 Task: Move the task Create a new online booking system for a conference center to the section To-Do in the project AgileRelay and sort the tasks in the project by Last modified on
Action: Mouse moved to (605, 366)
Screenshot: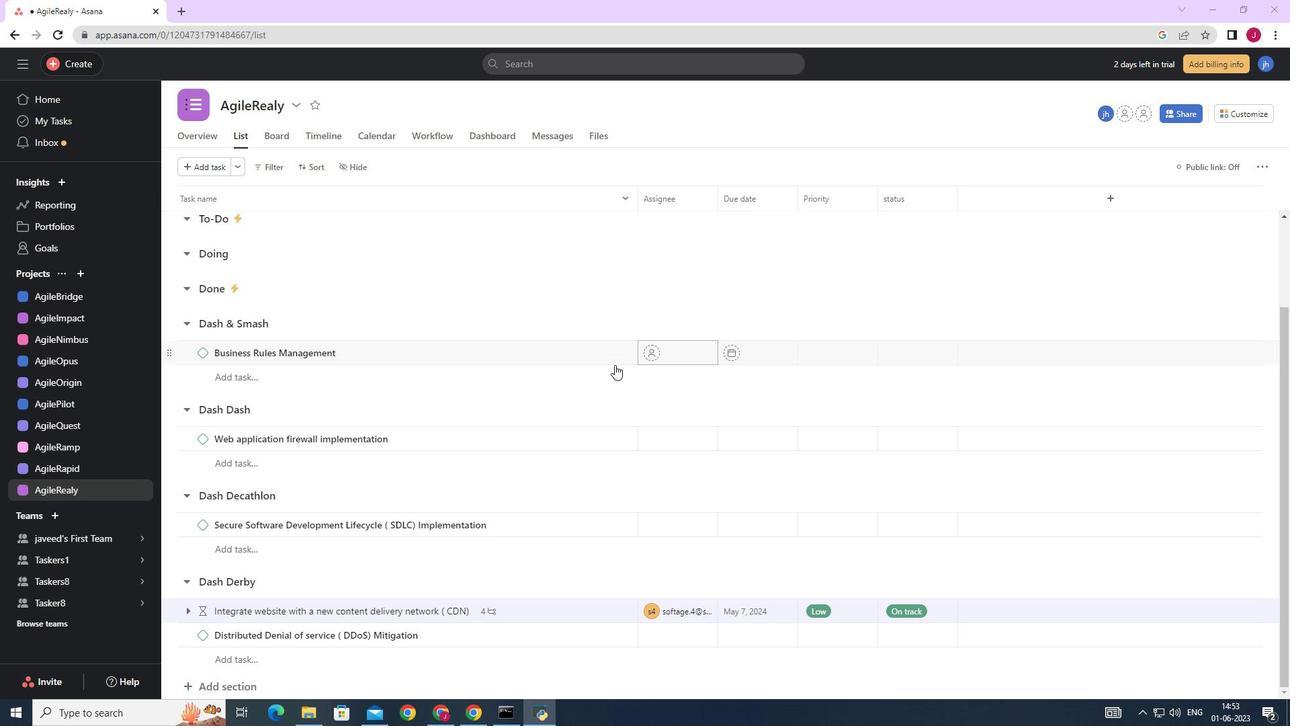
Action: Mouse scrolled (605, 367) with delta (0, 0)
Screenshot: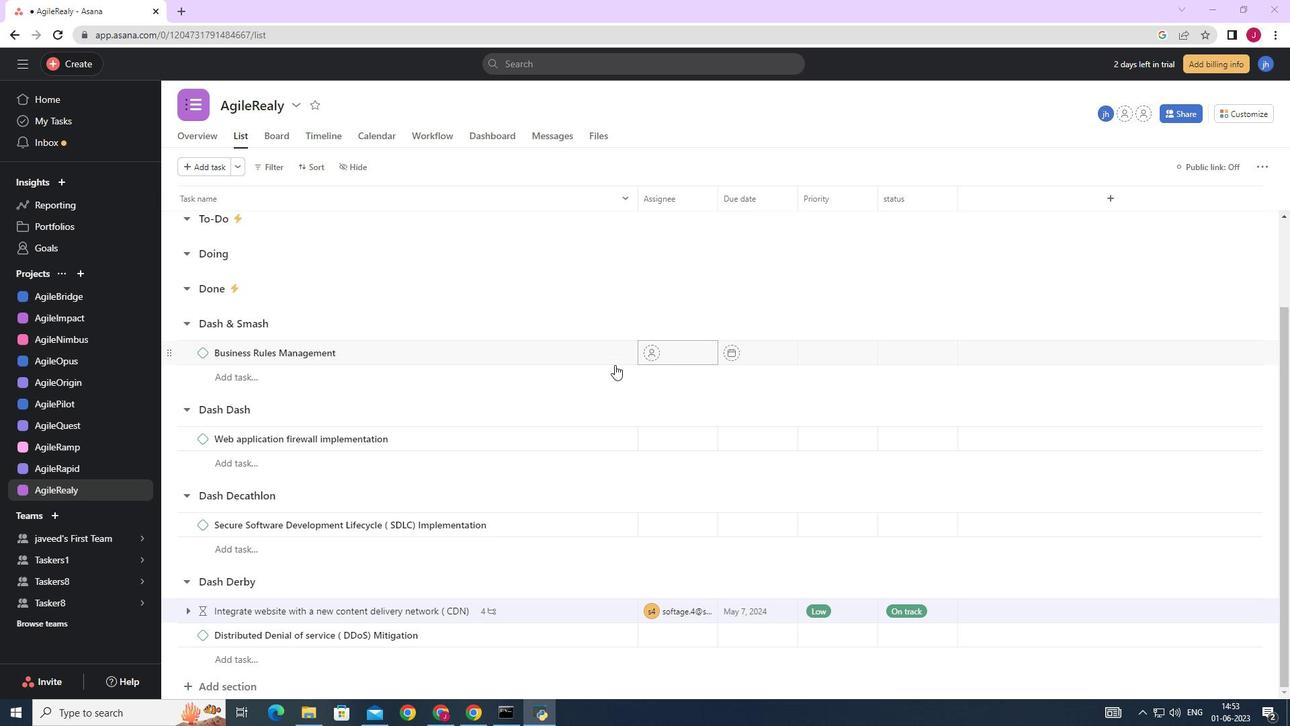 
Action: Mouse scrolled (605, 367) with delta (0, 0)
Screenshot: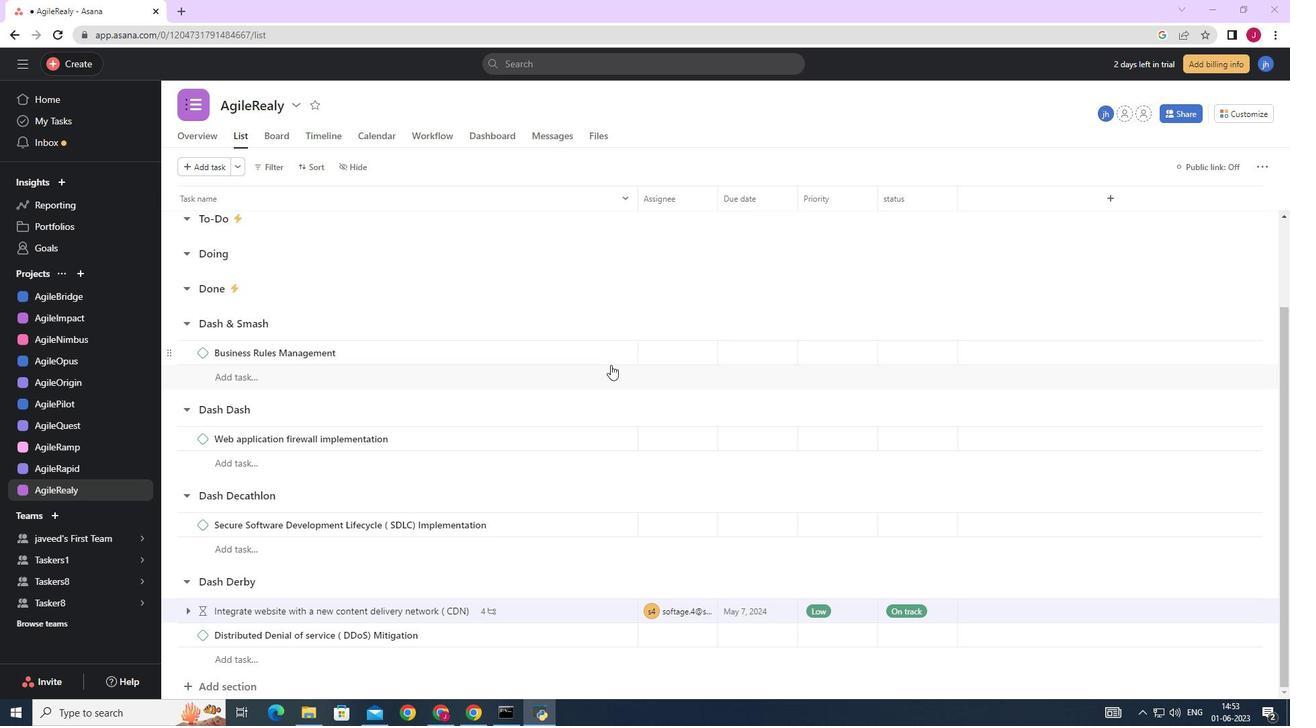 
Action: Mouse moved to (603, 366)
Screenshot: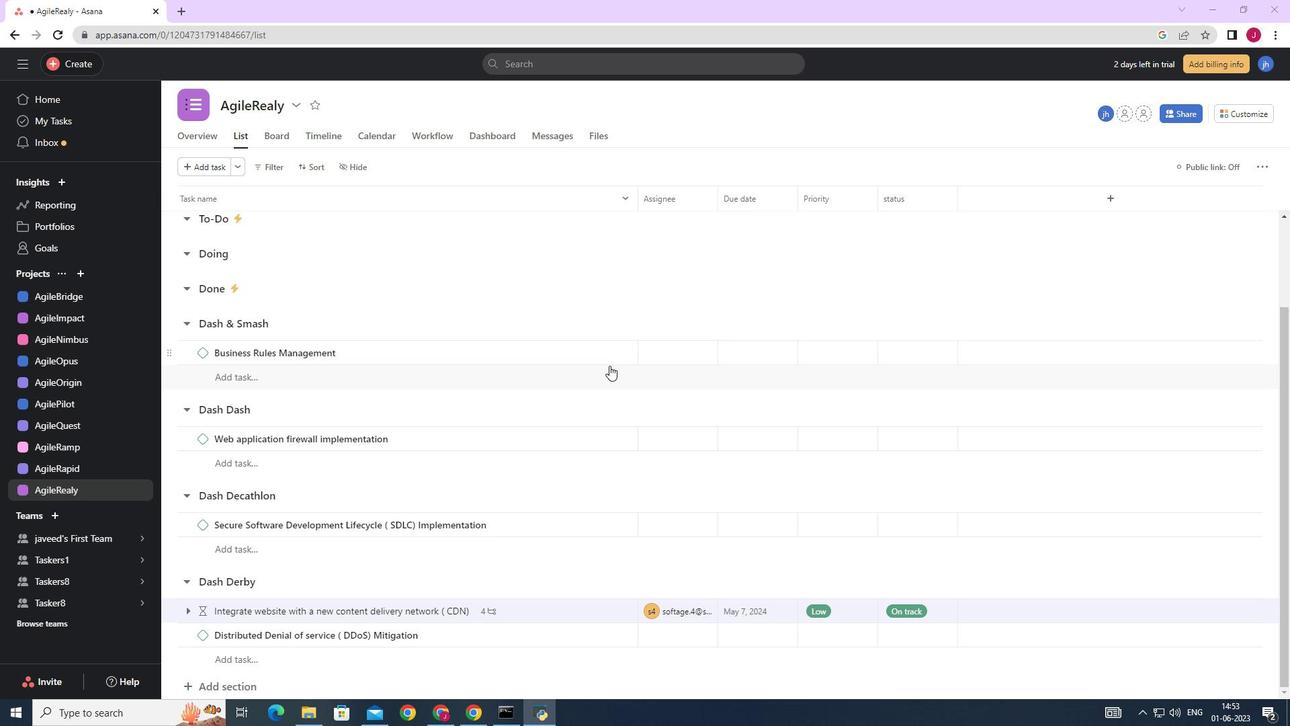 
Action: Mouse scrolled (604, 367) with delta (0, 0)
Screenshot: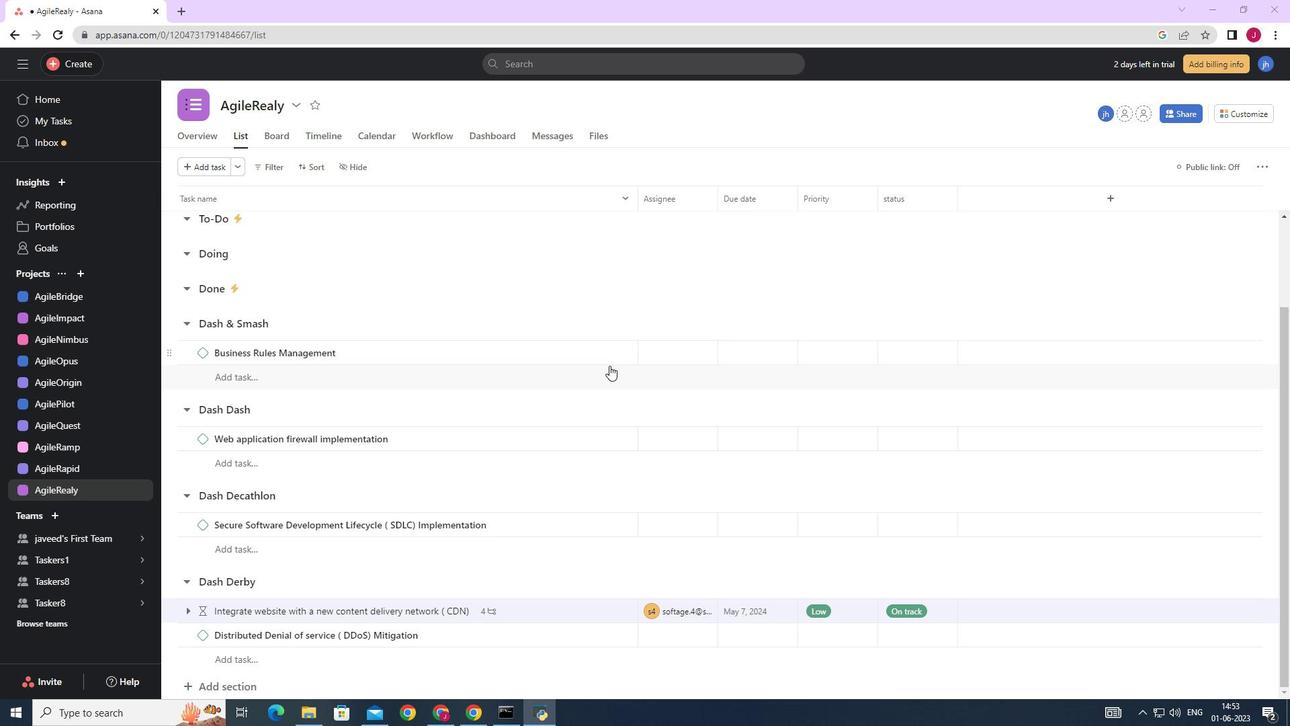 
Action: Mouse moved to (558, 350)
Screenshot: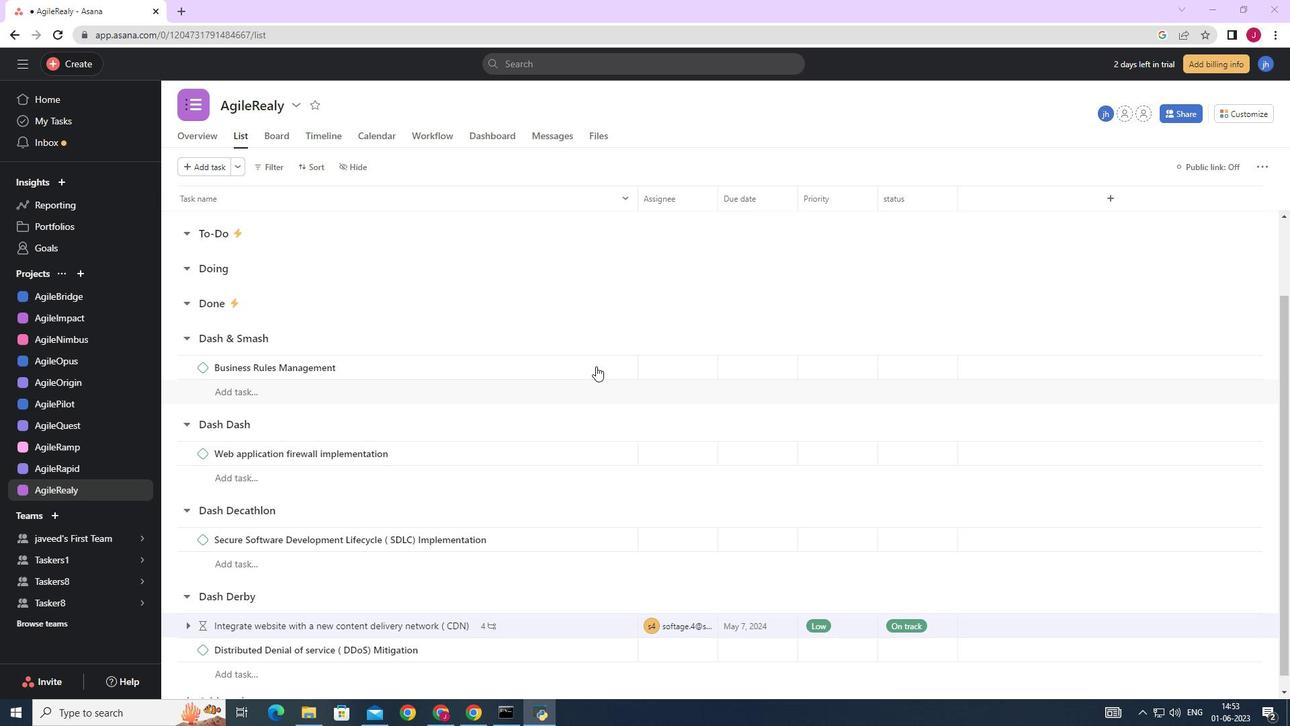 
Action: Mouse scrolled (592, 367) with delta (0, 0)
Screenshot: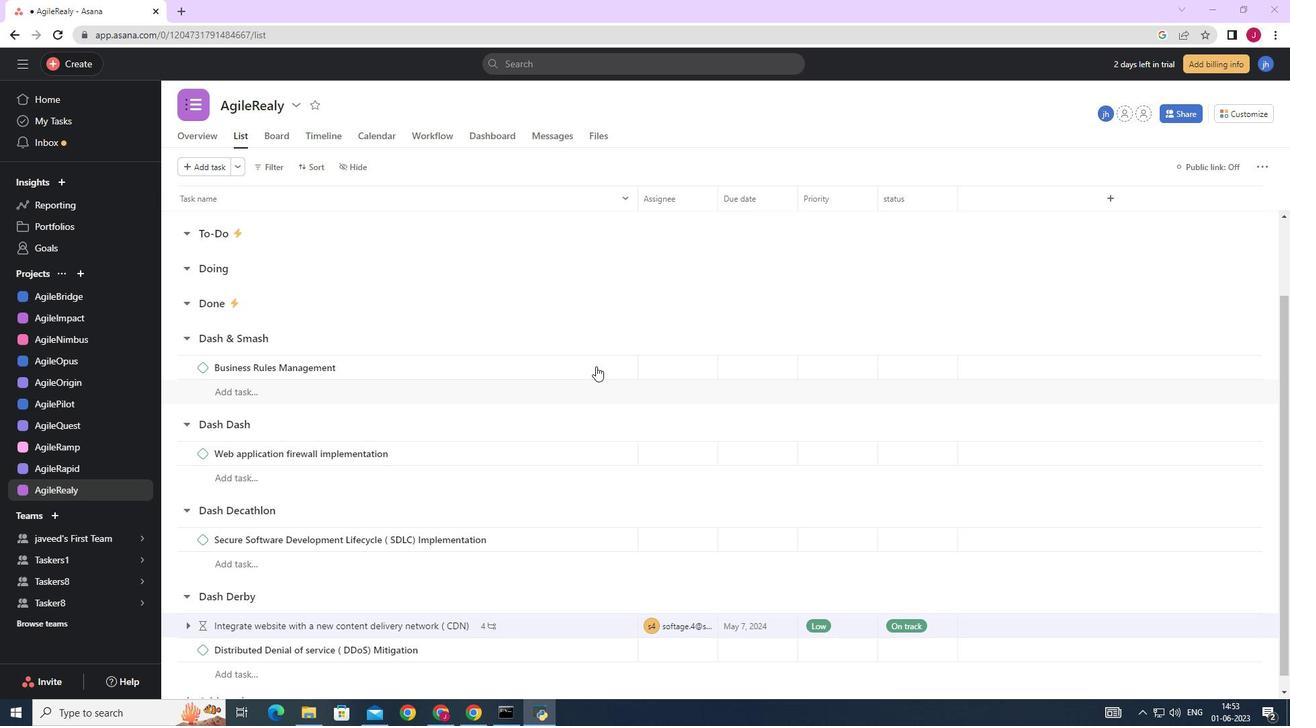 
Action: Mouse moved to (522, 328)
Screenshot: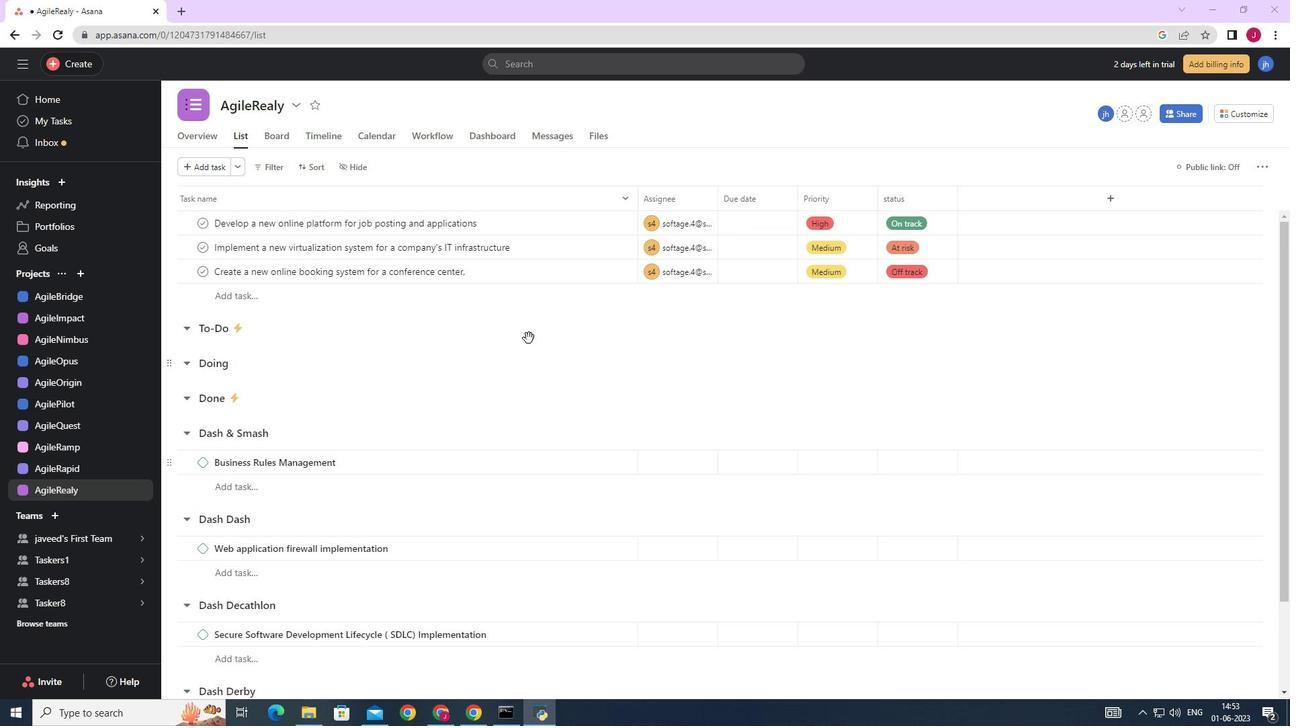 
Action: Mouse scrolled (522, 329) with delta (0, 0)
Screenshot: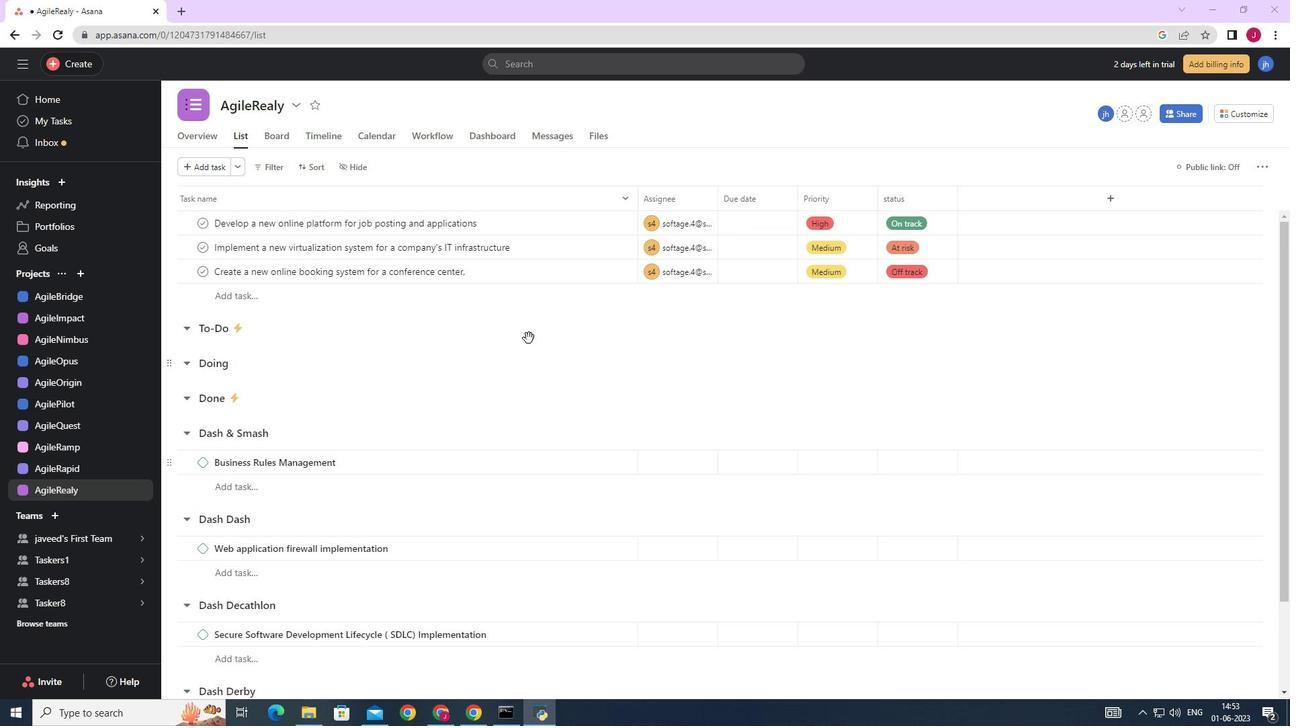 
Action: Mouse moved to (521, 328)
Screenshot: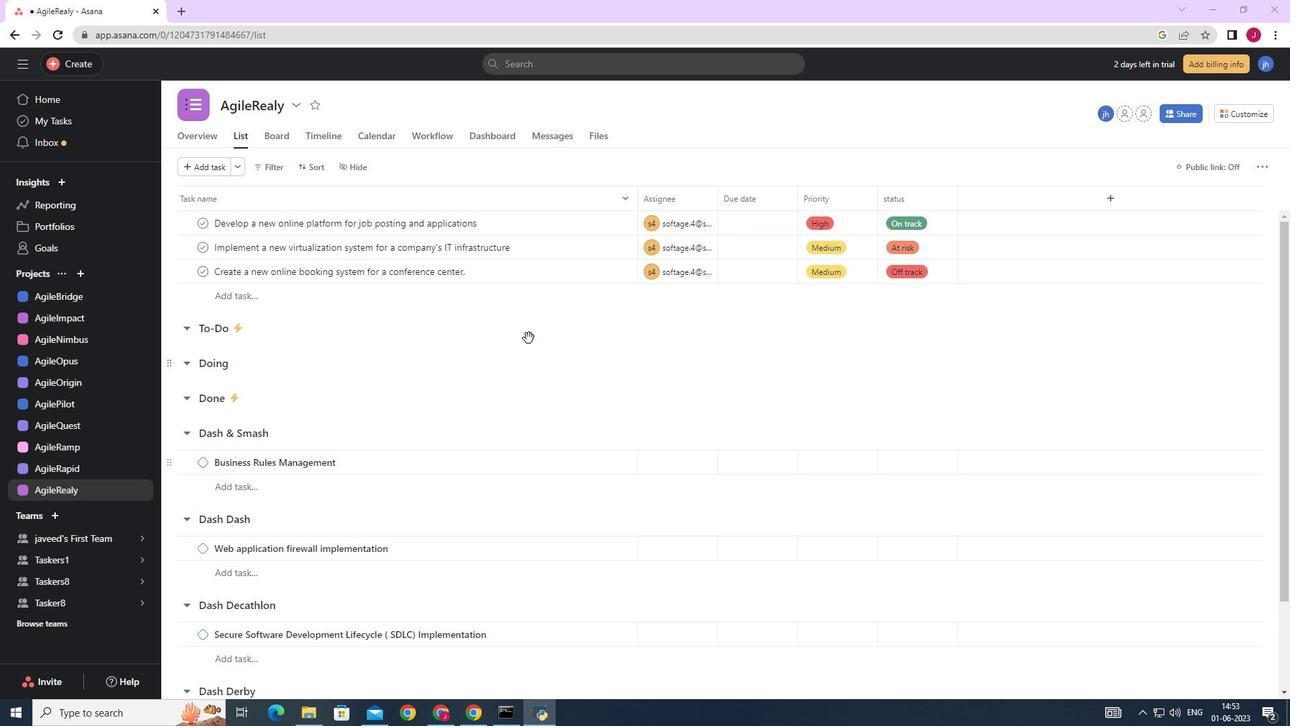
Action: Mouse scrolled (521, 328) with delta (0, 0)
Screenshot: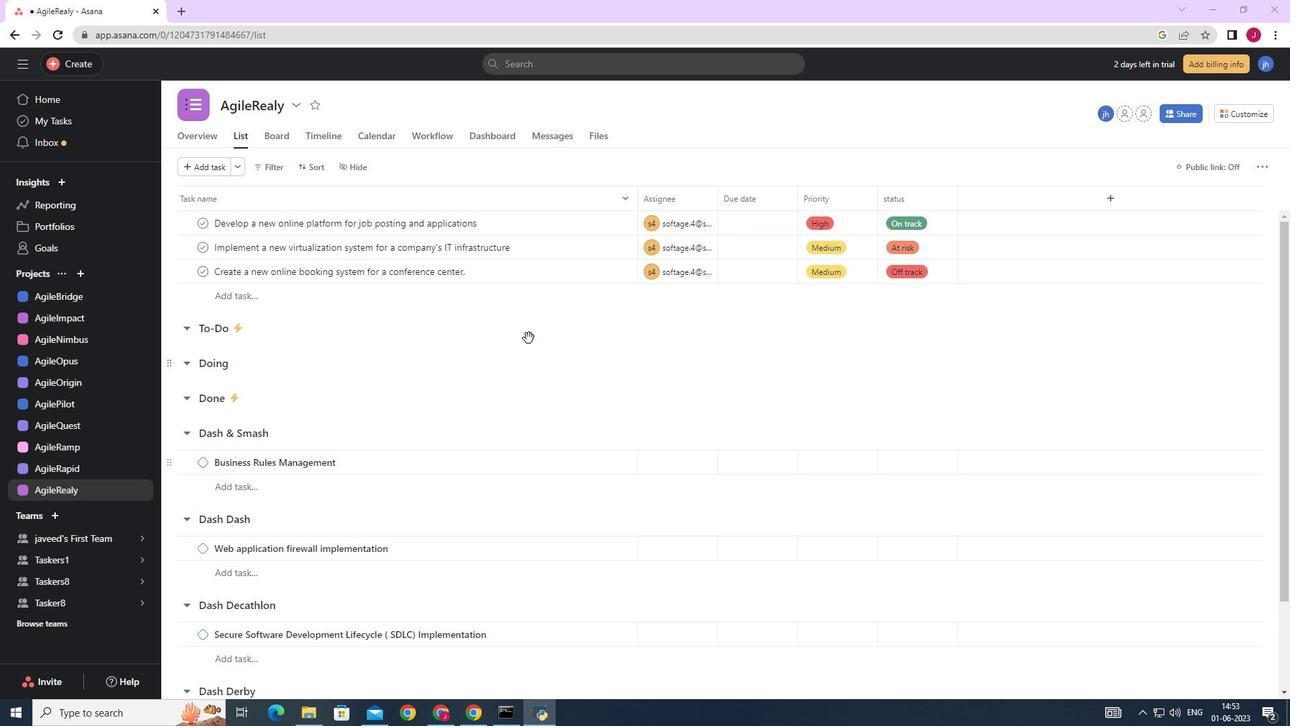 
Action: Mouse moved to (585, 307)
Screenshot: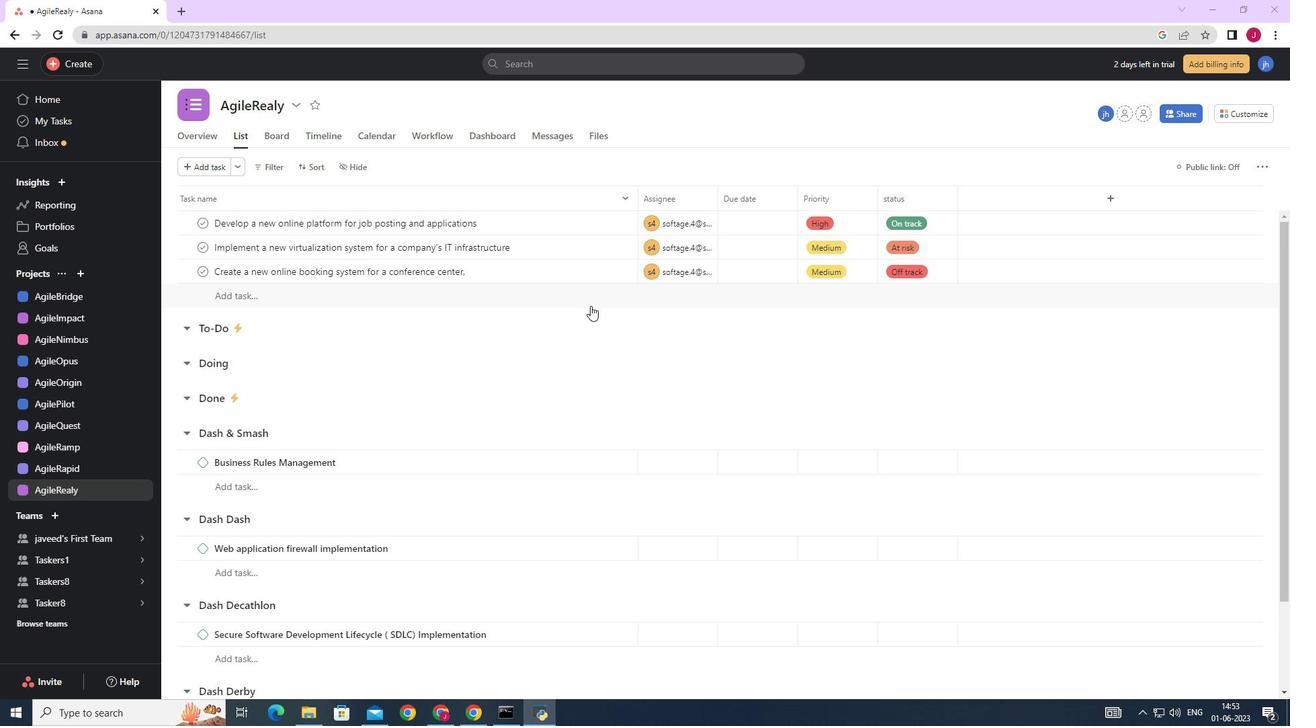 
Action: Mouse scrolled (585, 308) with delta (0, 0)
Screenshot: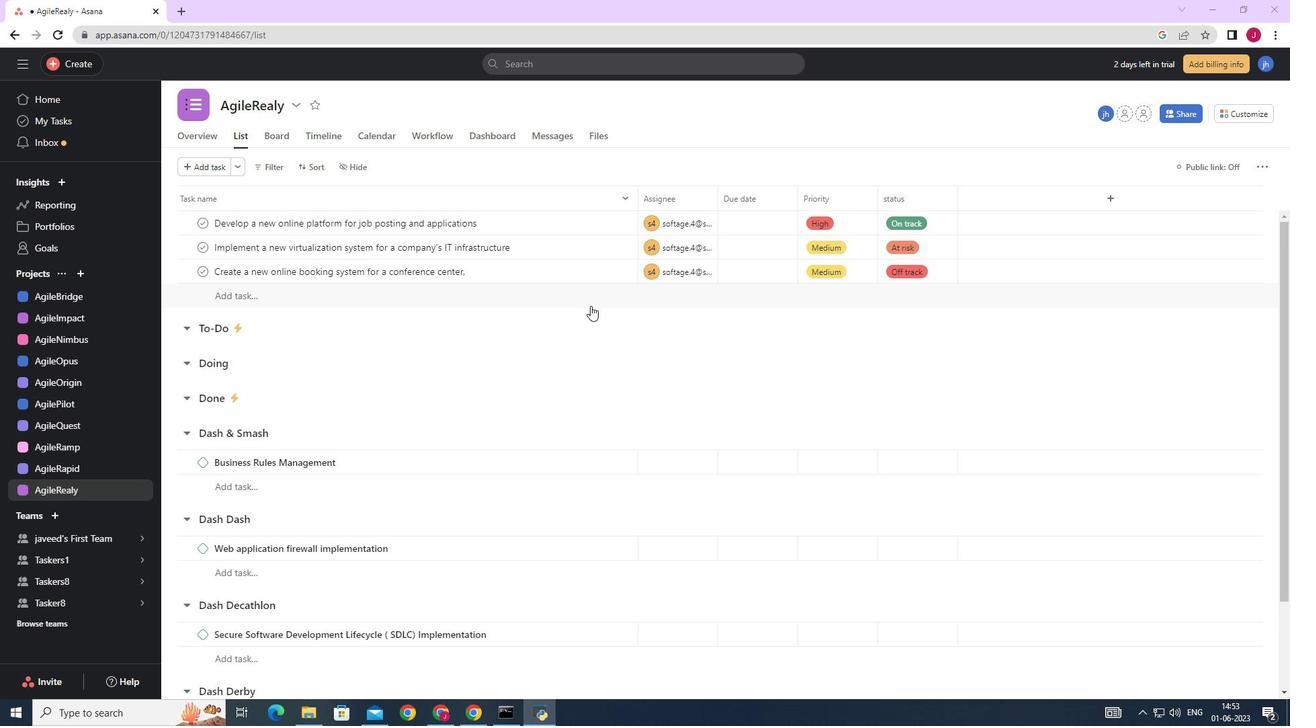 
Action: Mouse scrolled (585, 308) with delta (0, 0)
Screenshot: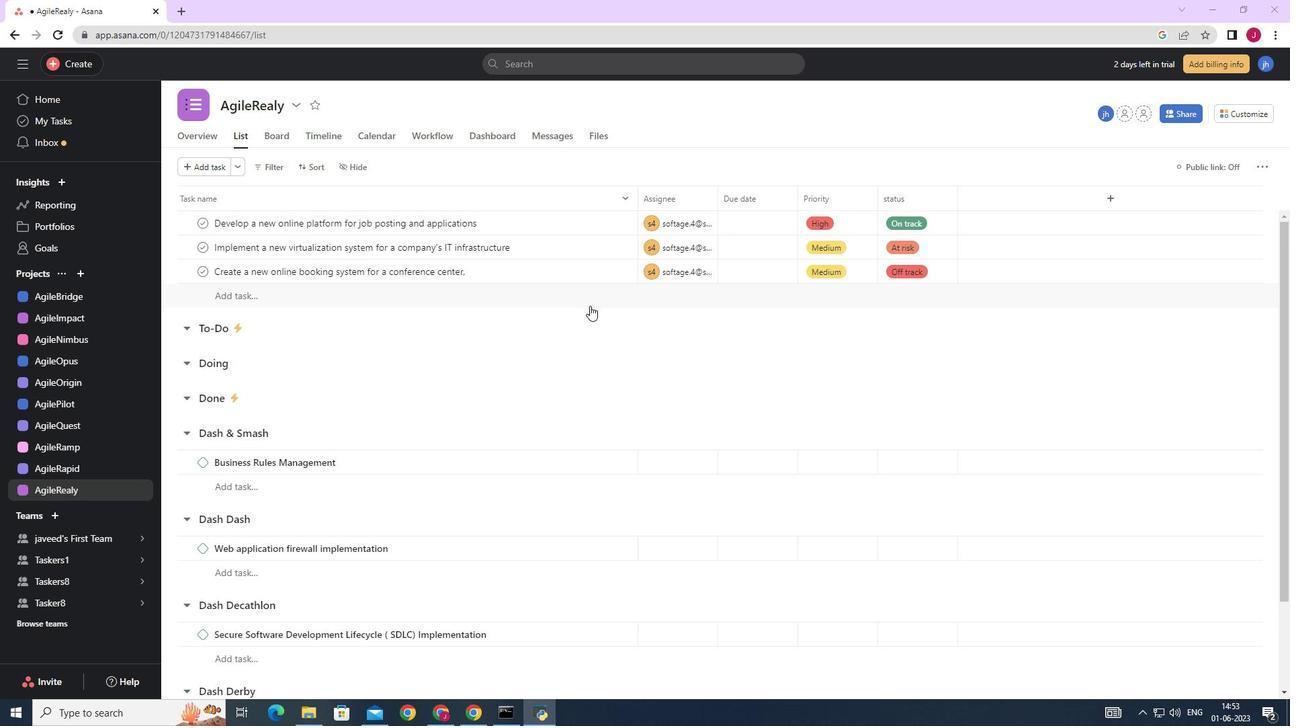 
Action: Mouse moved to (584, 307)
Screenshot: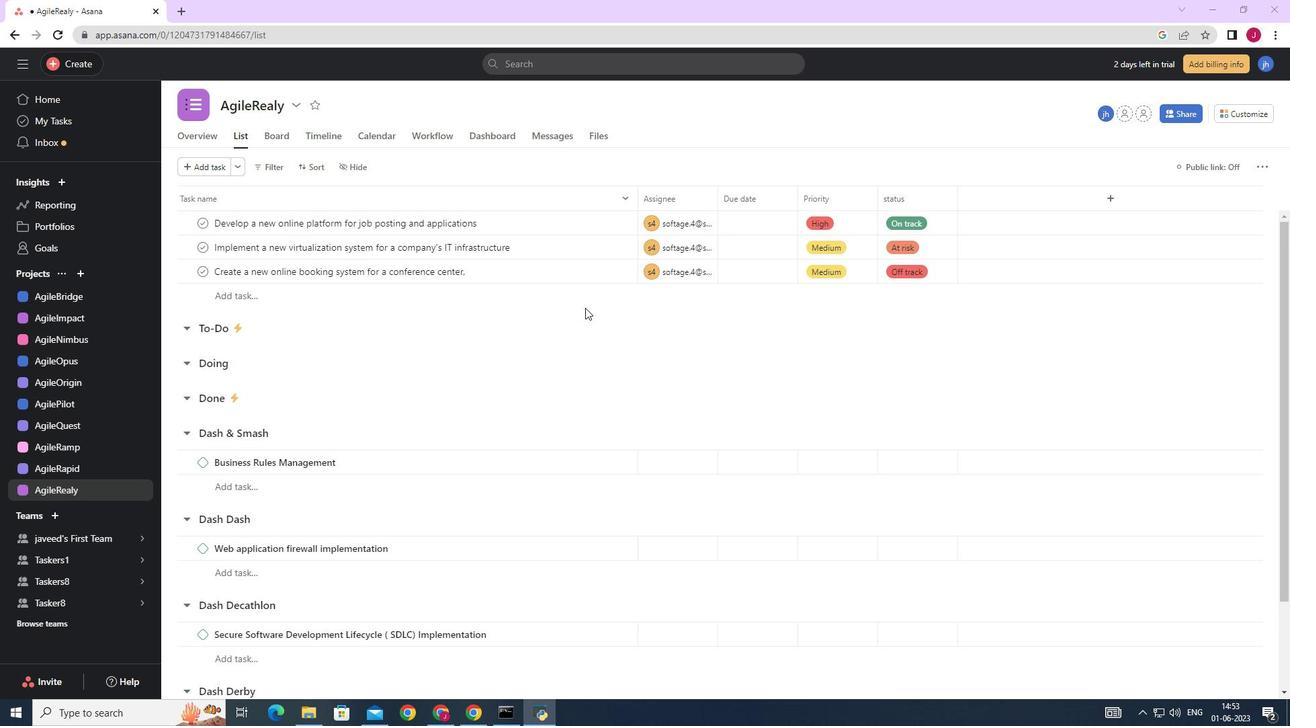 
Action: Mouse scrolled (585, 308) with delta (0, 0)
Screenshot: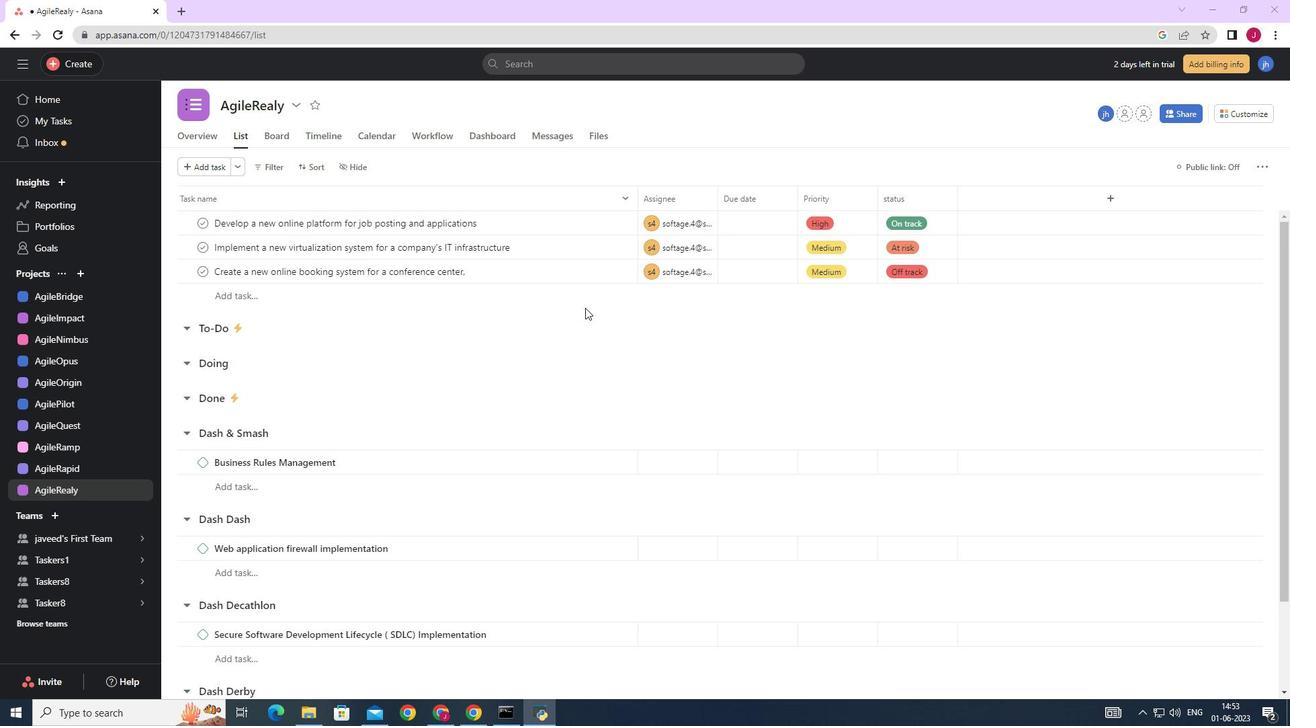 
Action: Mouse moved to (603, 270)
Screenshot: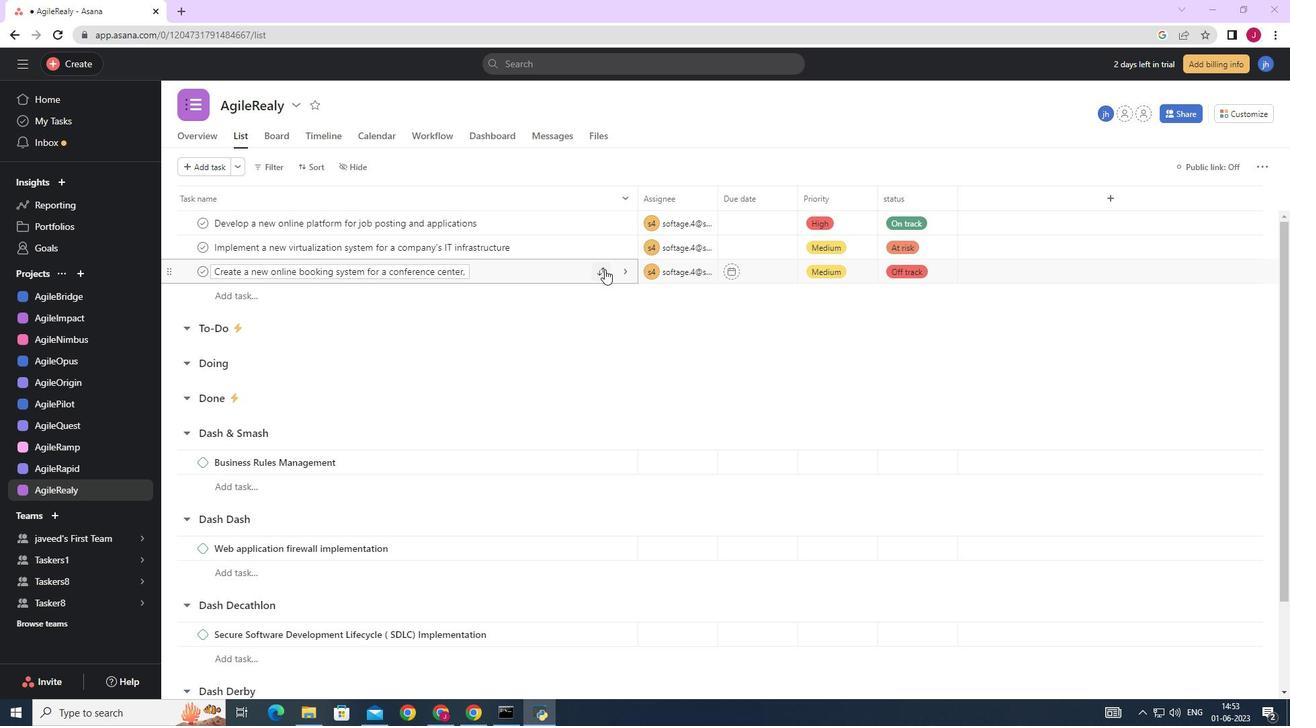 
Action: Mouse pressed left at (603, 270)
Screenshot: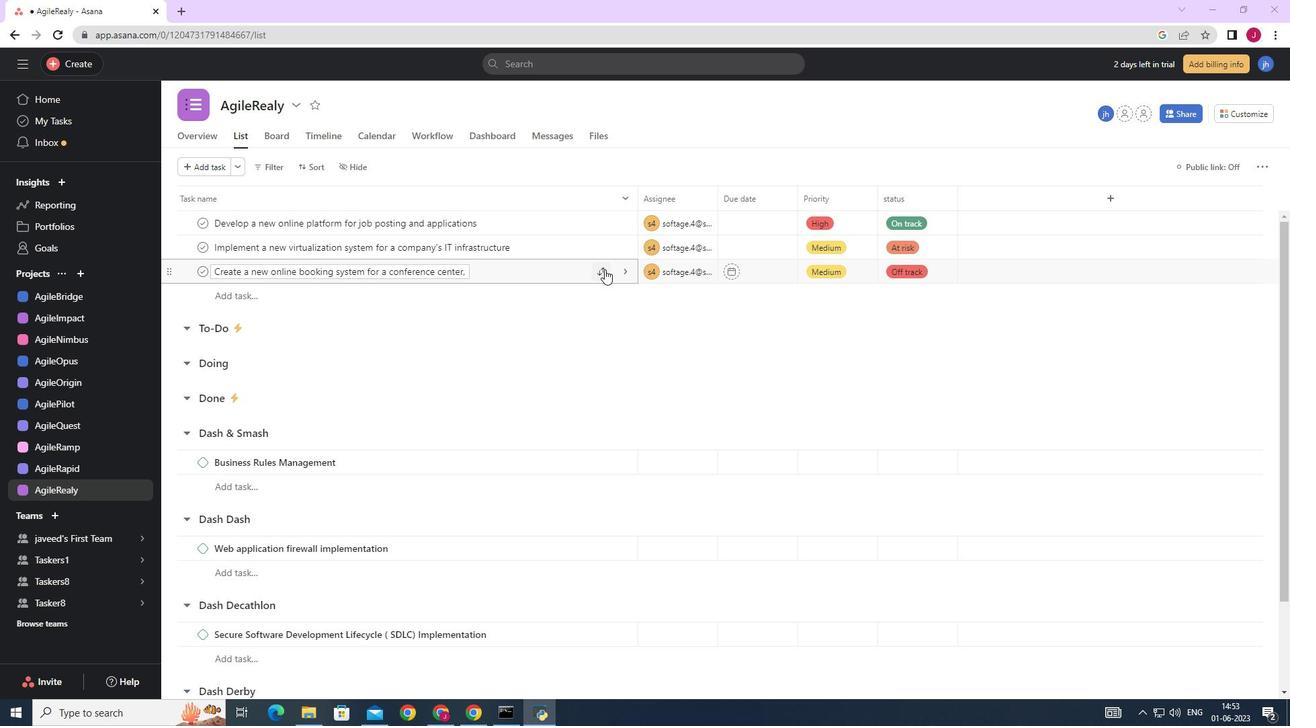 
Action: Mouse moved to (539, 340)
Screenshot: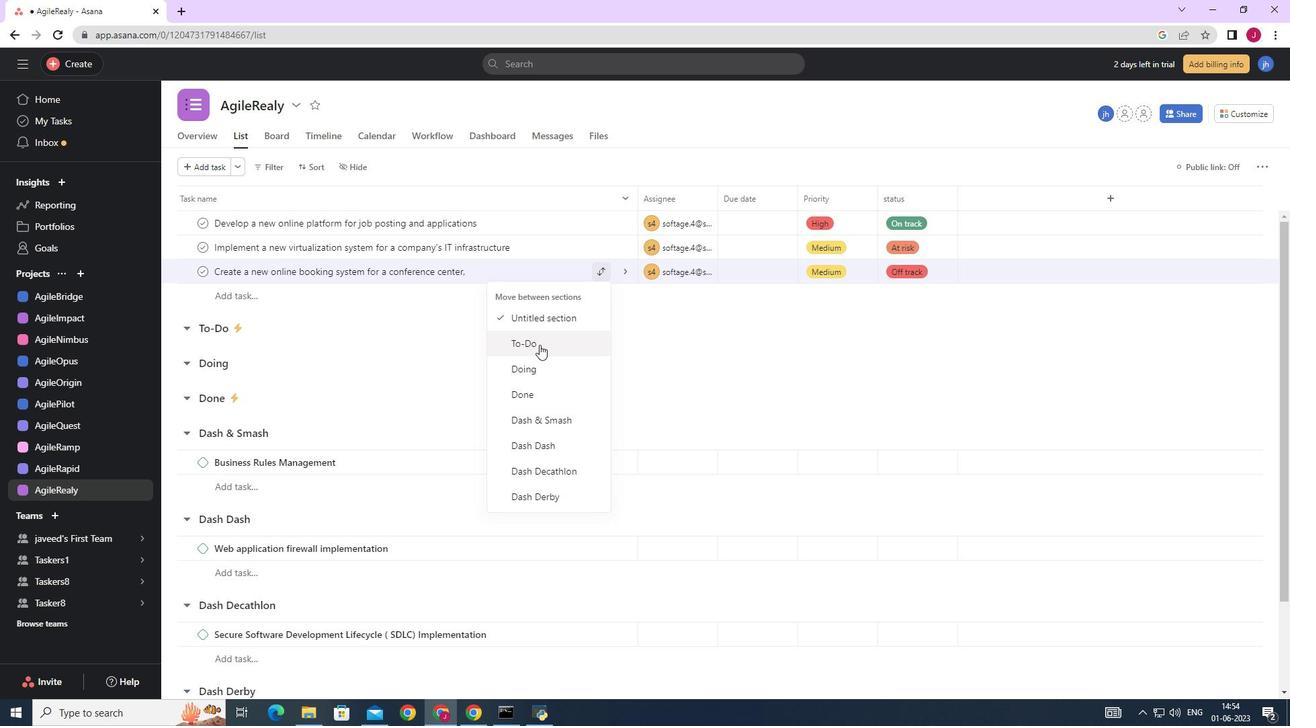 
Action: Mouse pressed left at (539, 340)
Screenshot: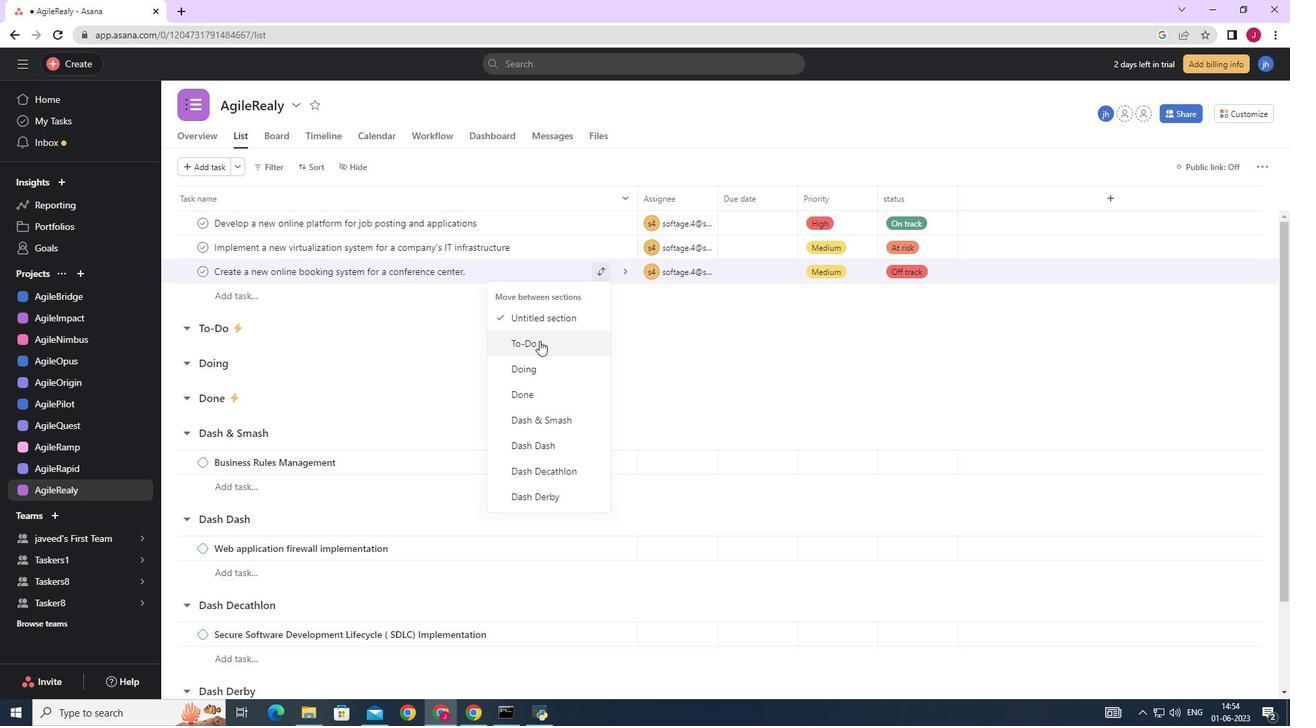 
Action: Mouse moved to (313, 166)
Screenshot: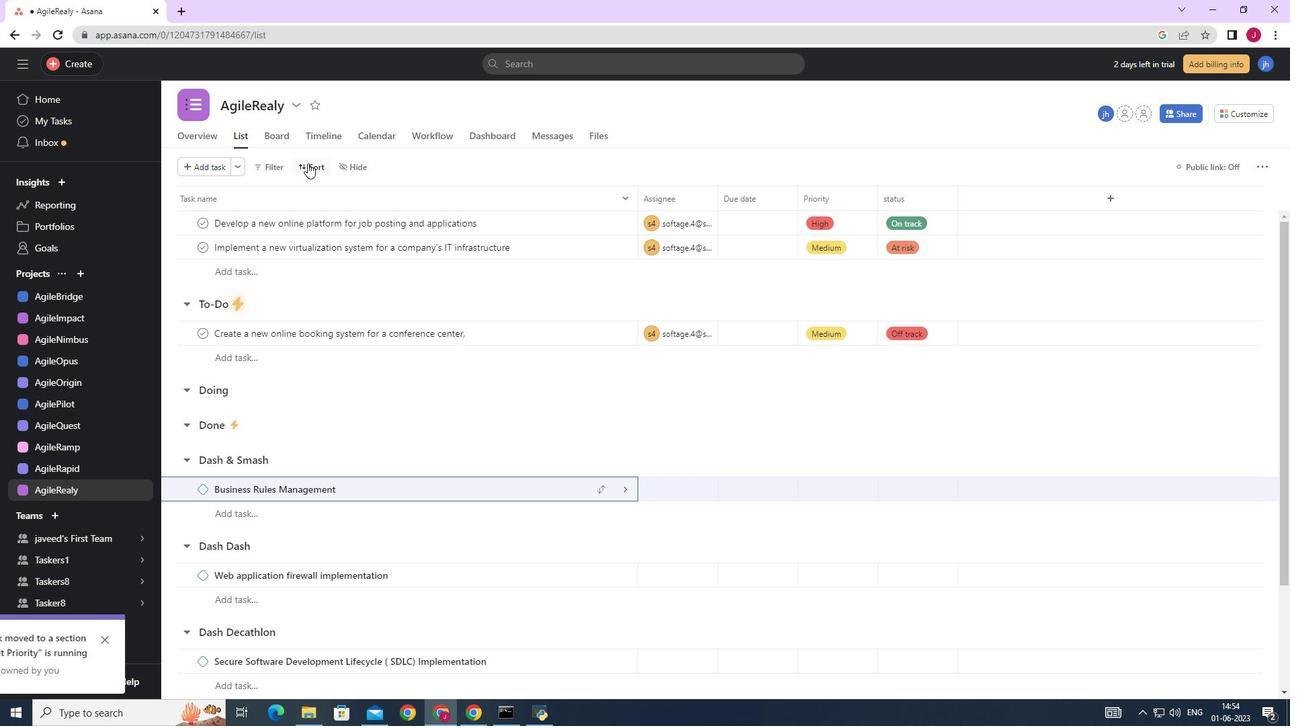 
Action: Mouse pressed left at (313, 166)
Screenshot: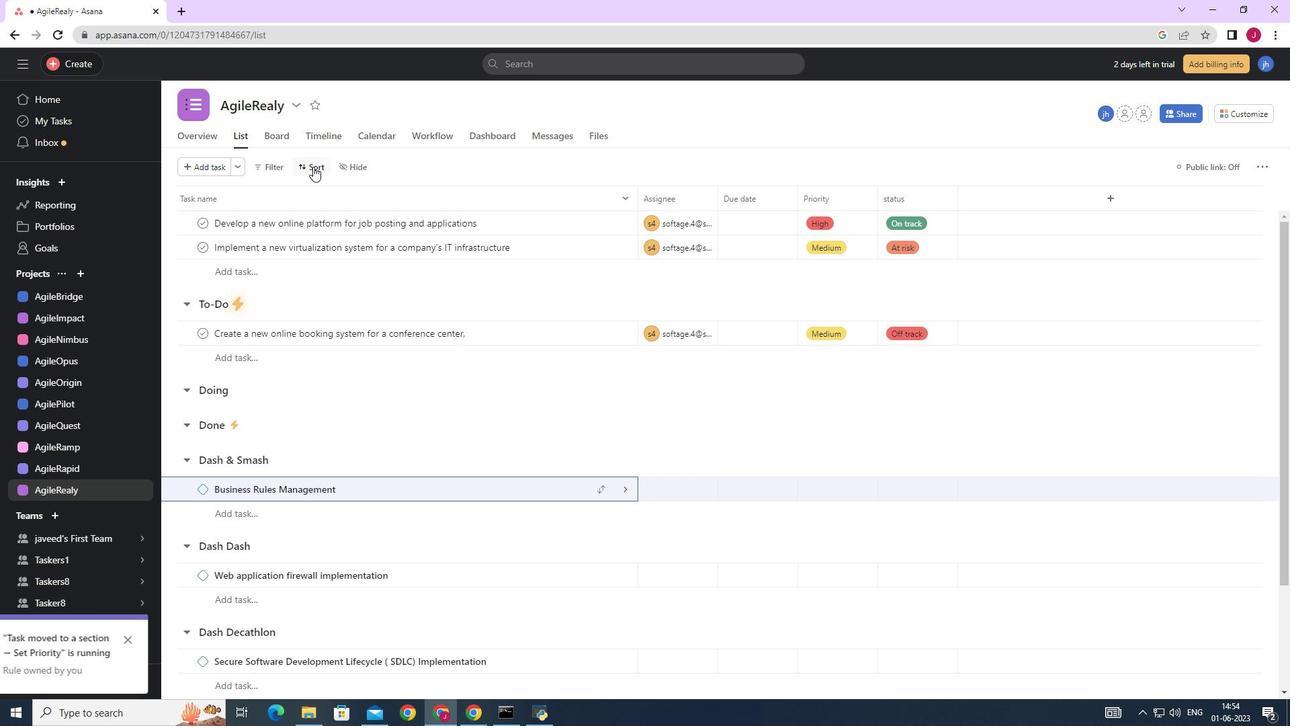 
Action: Mouse moved to (368, 354)
Screenshot: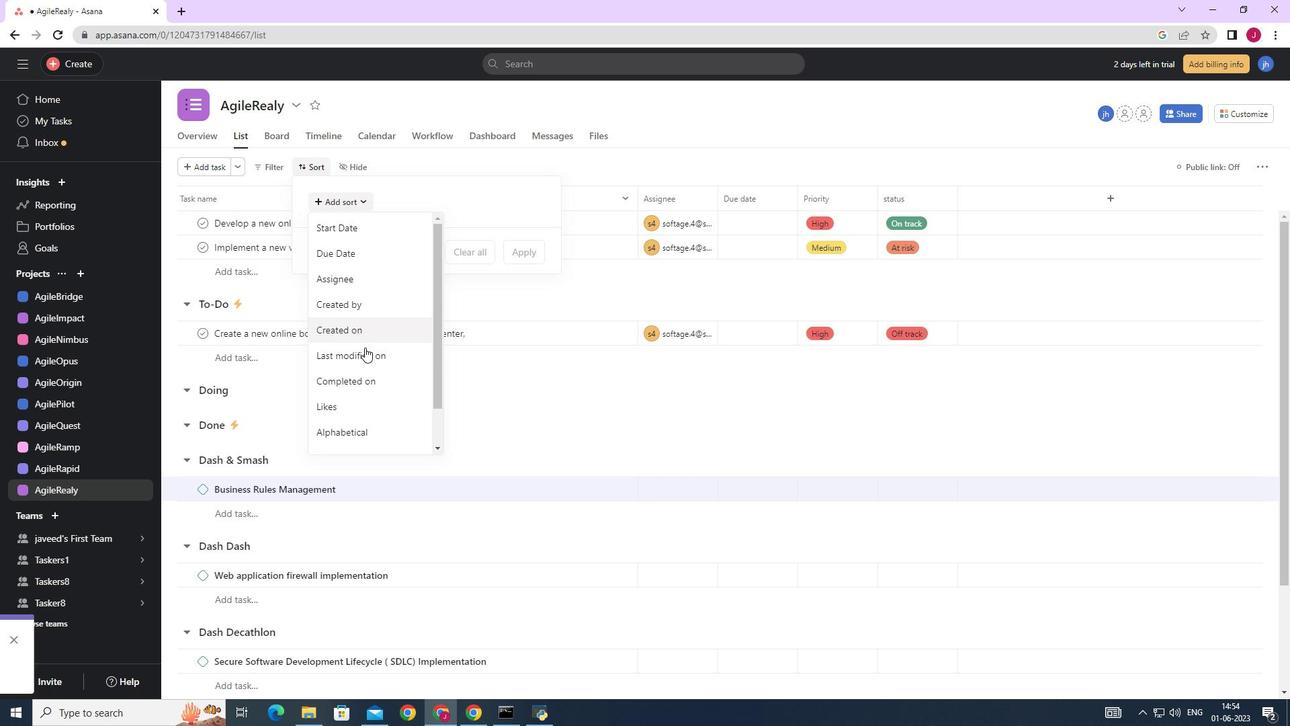 
Action: Mouse pressed left at (368, 354)
Screenshot: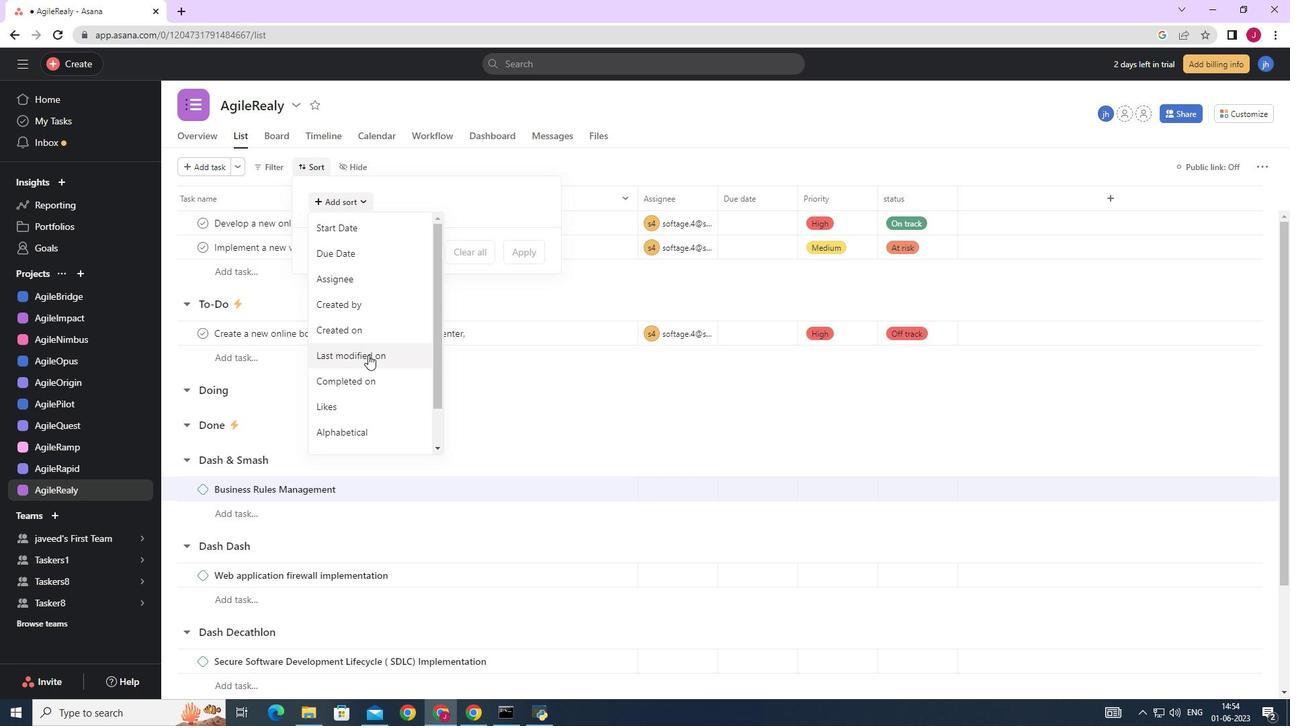 
Action: Mouse moved to (532, 309)
Screenshot: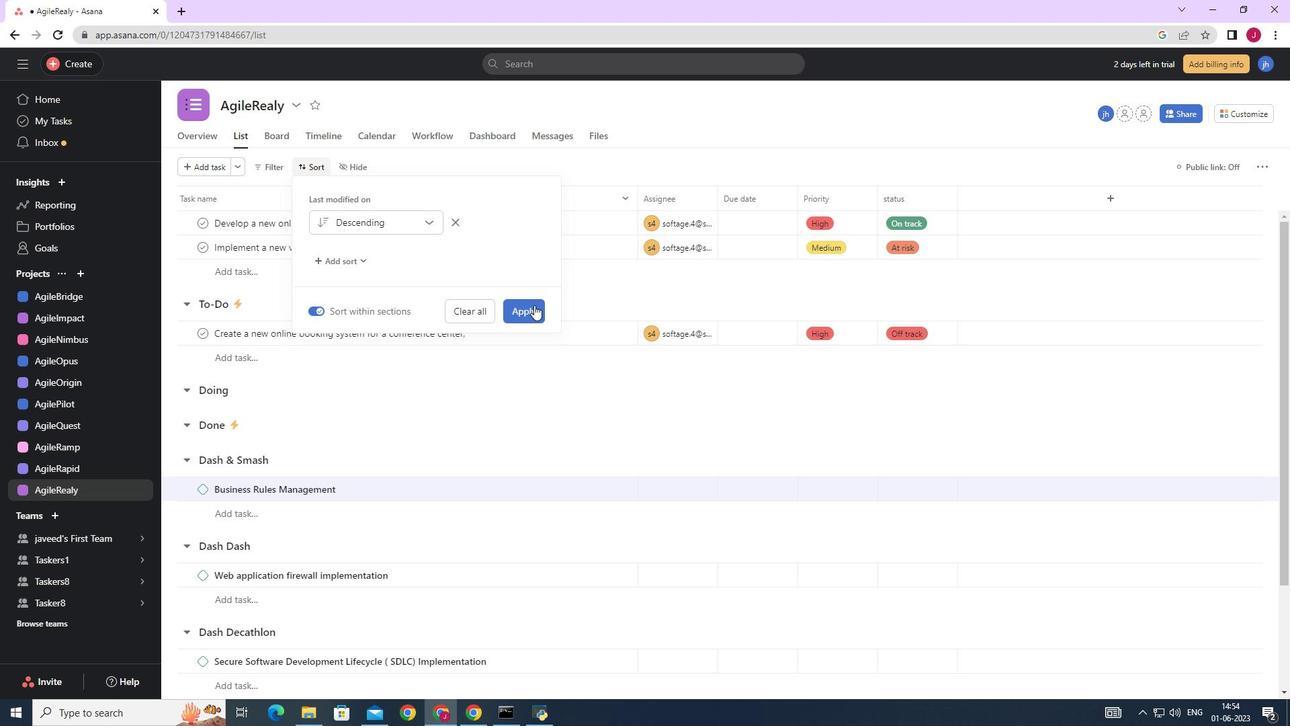 
Action: Mouse pressed left at (532, 309)
Screenshot: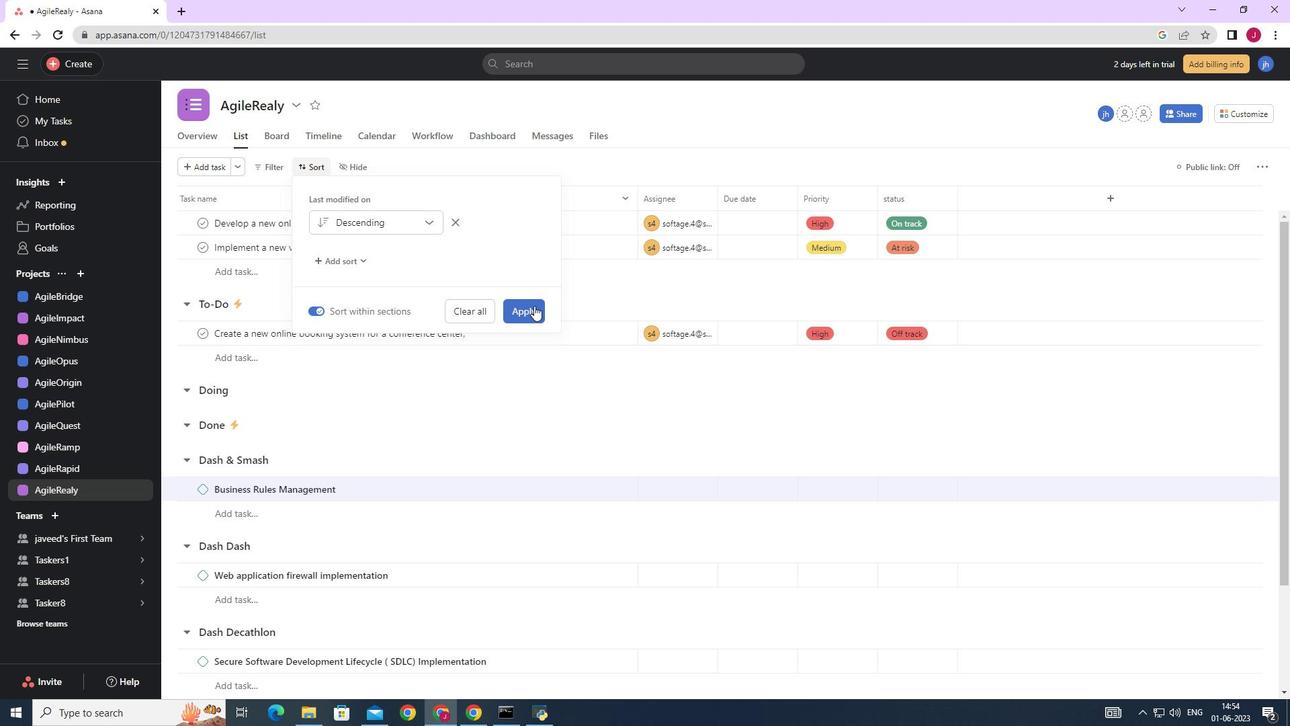 
Action: Mouse moved to (531, 310)
Screenshot: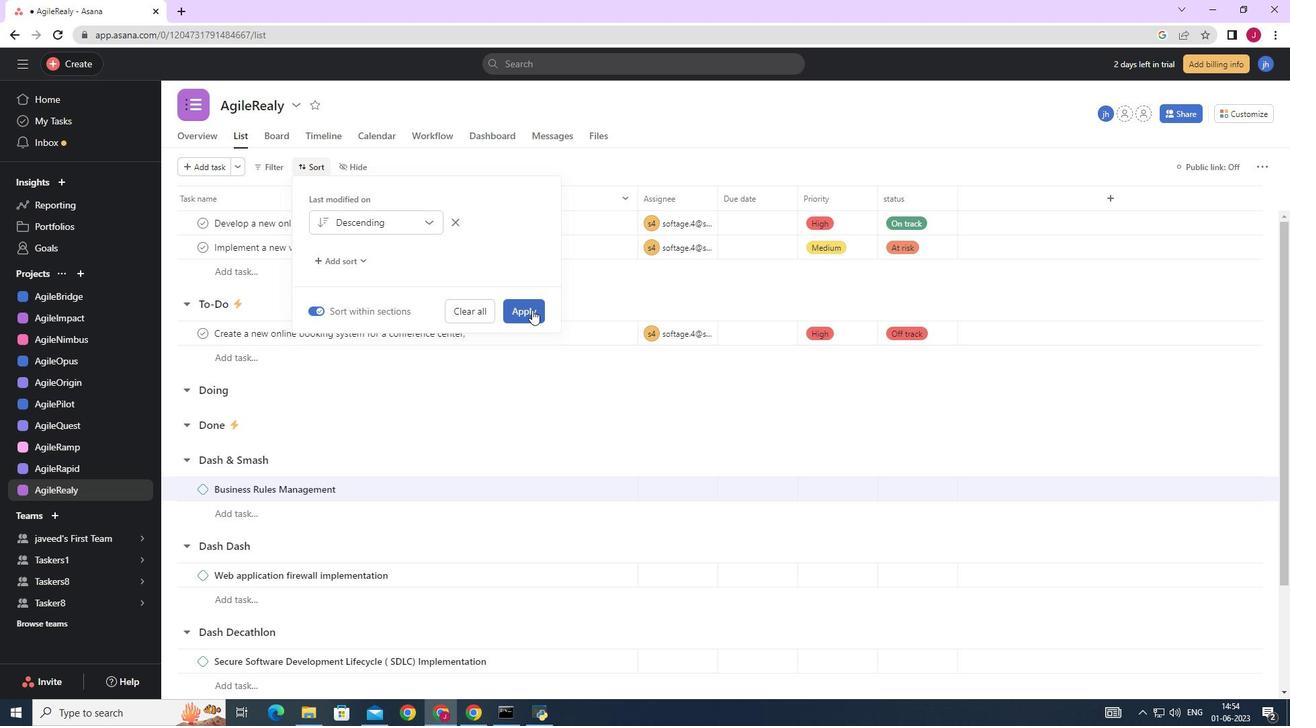 
